 Task: Access digital experience sites.
Action: Mouse moved to (1111, 75)
Screenshot: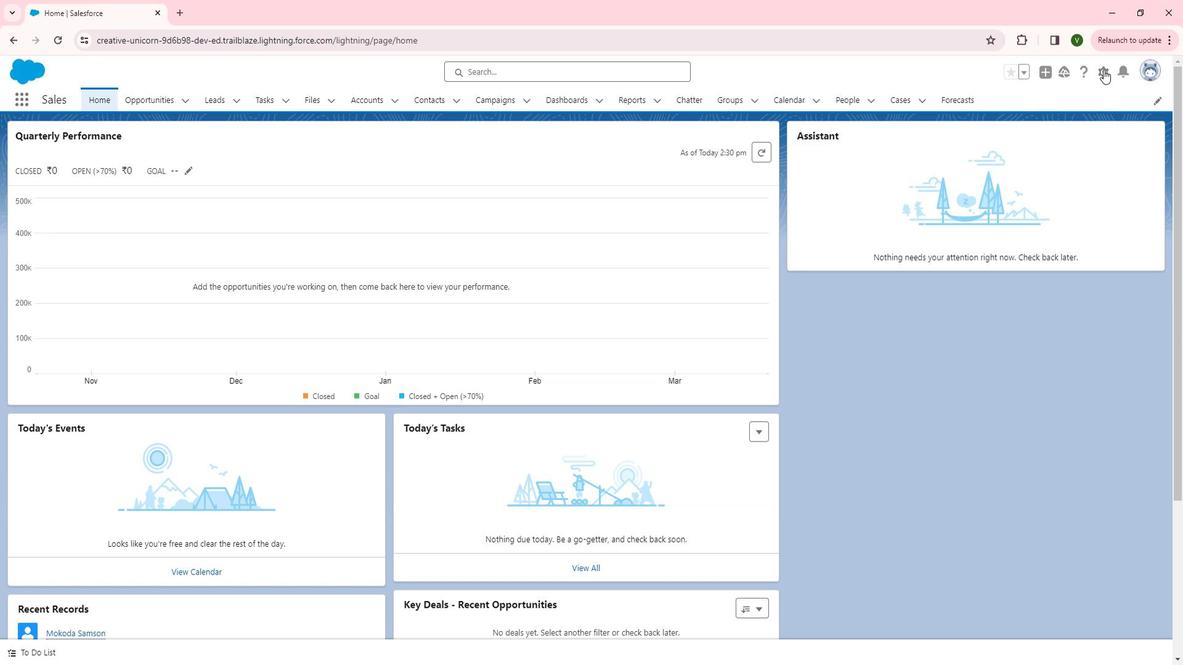 
Action: Mouse pressed left at (1111, 75)
Screenshot: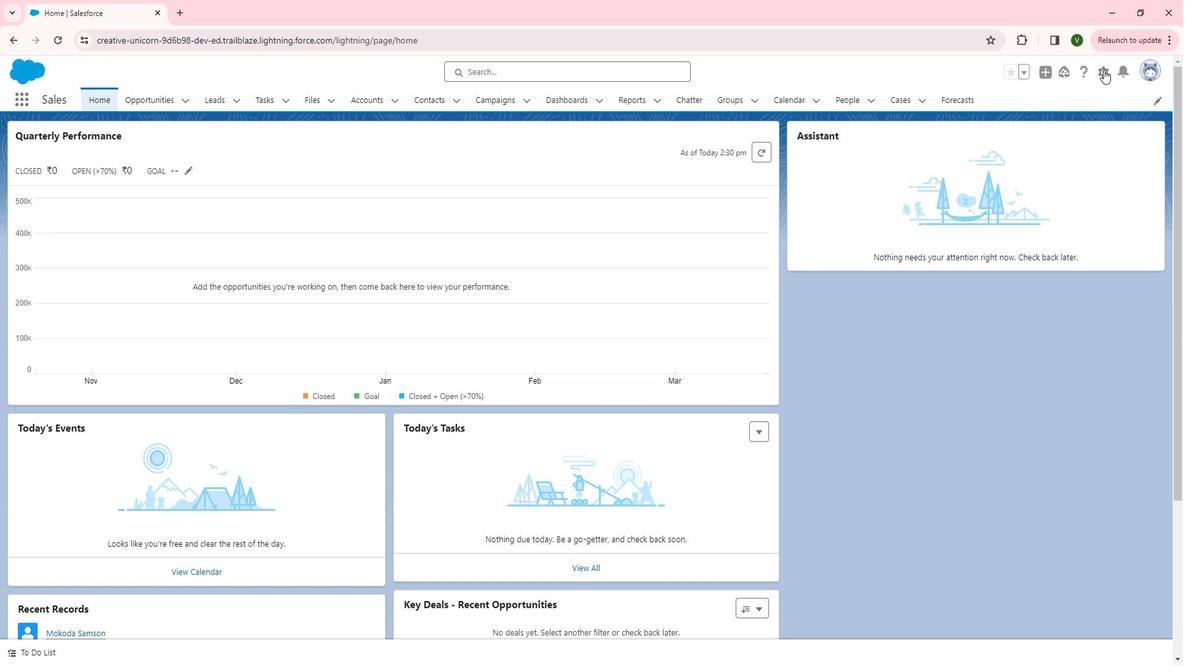 
Action: Mouse moved to (1056, 160)
Screenshot: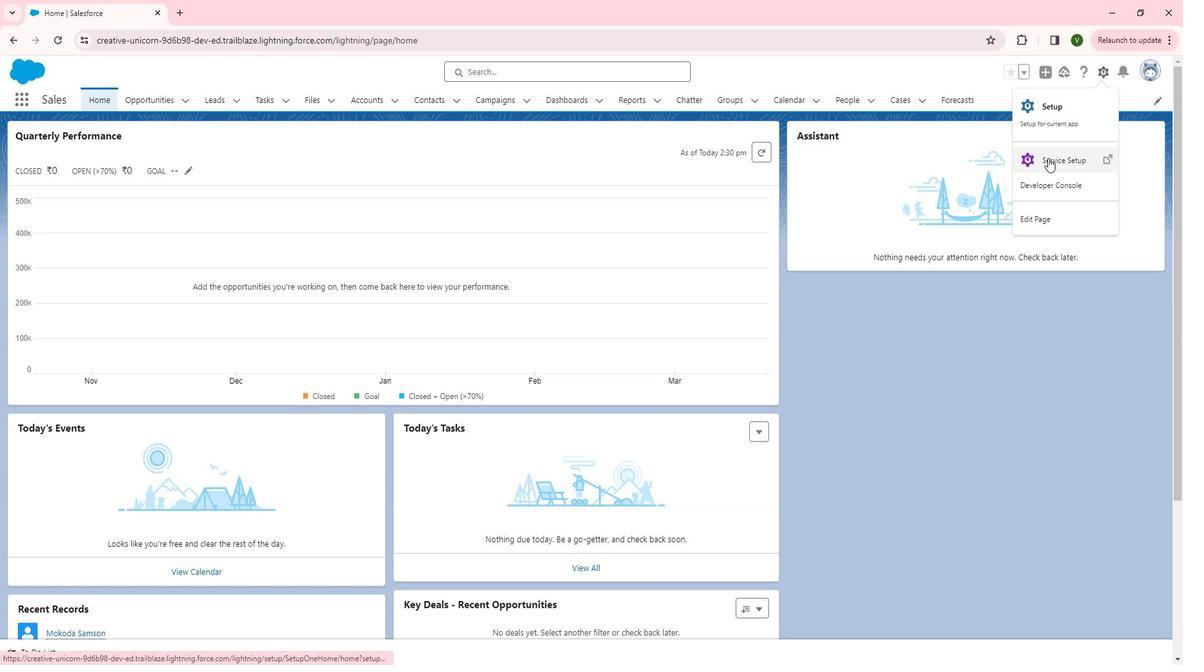 
Action: Mouse pressed left at (1056, 160)
Screenshot: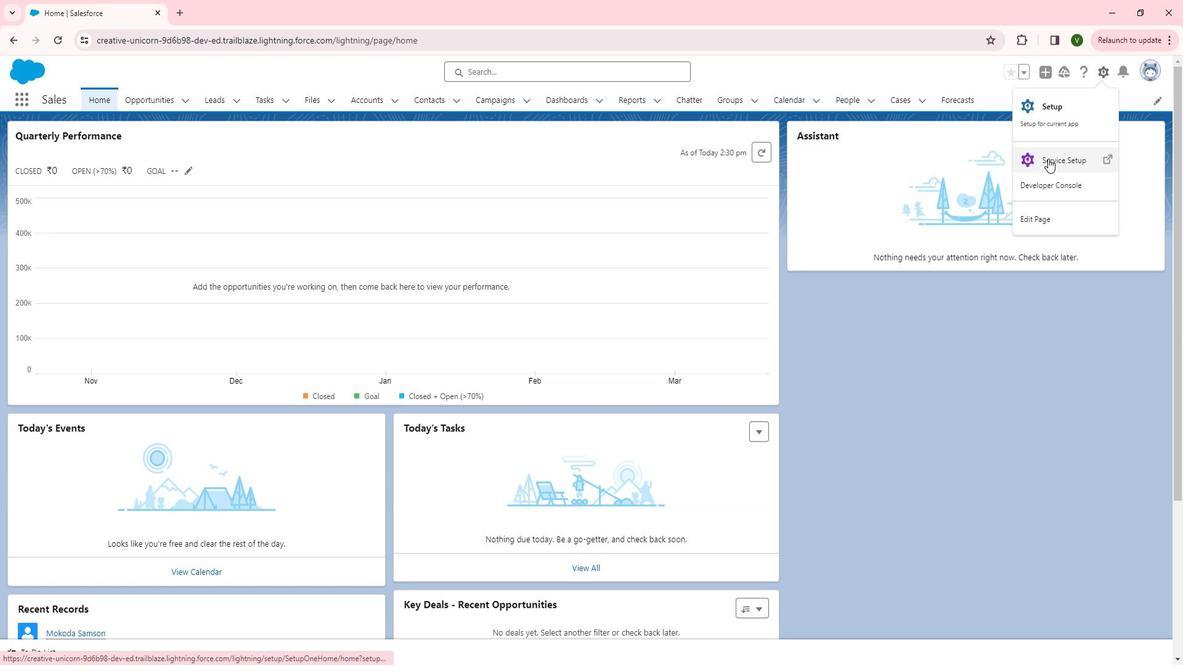 
Action: Mouse moved to (70, 370)
Screenshot: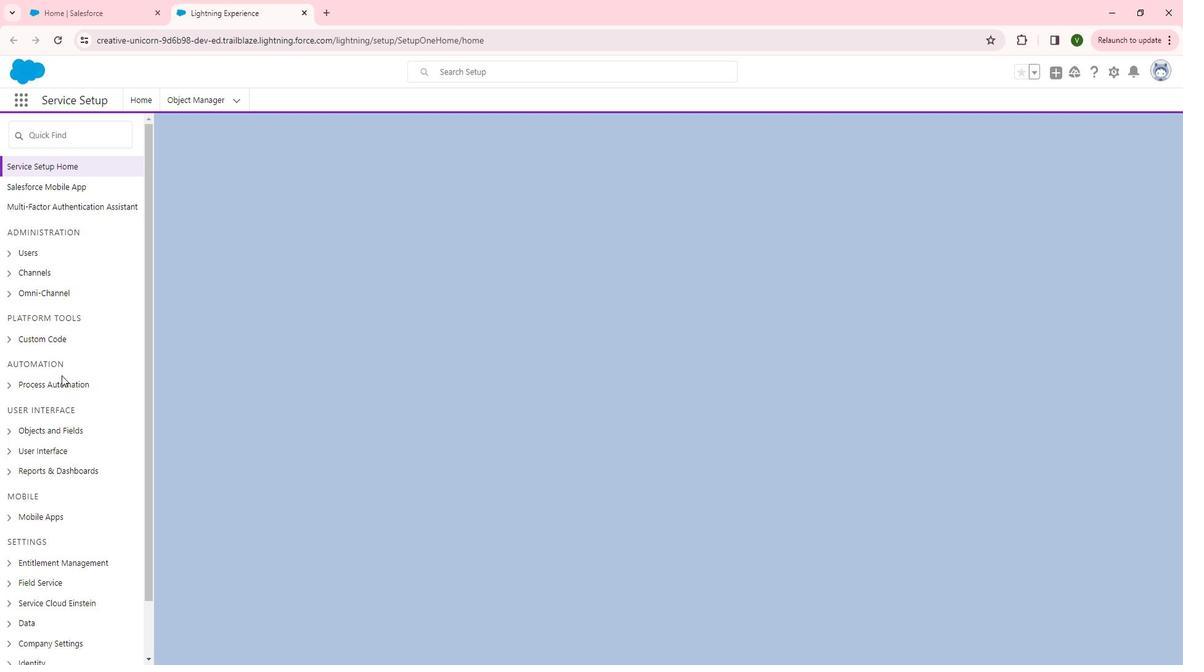 
Action: Mouse scrolled (70, 370) with delta (0, 0)
Screenshot: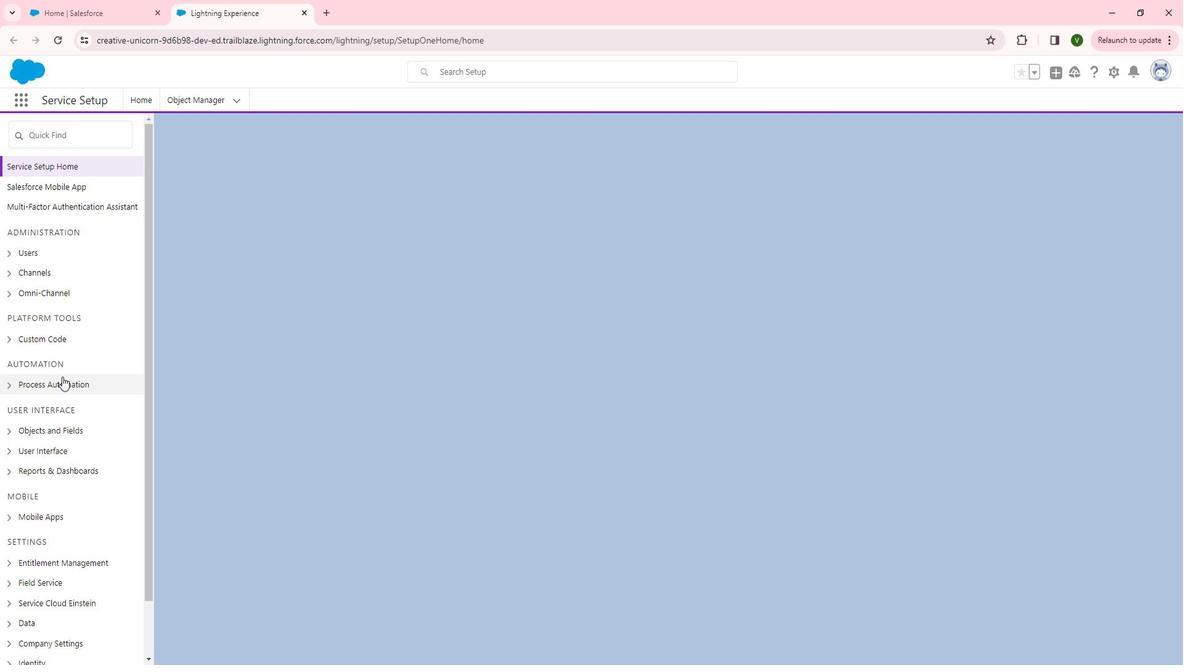 
Action: Mouse moved to (19, 211)
Screenshot: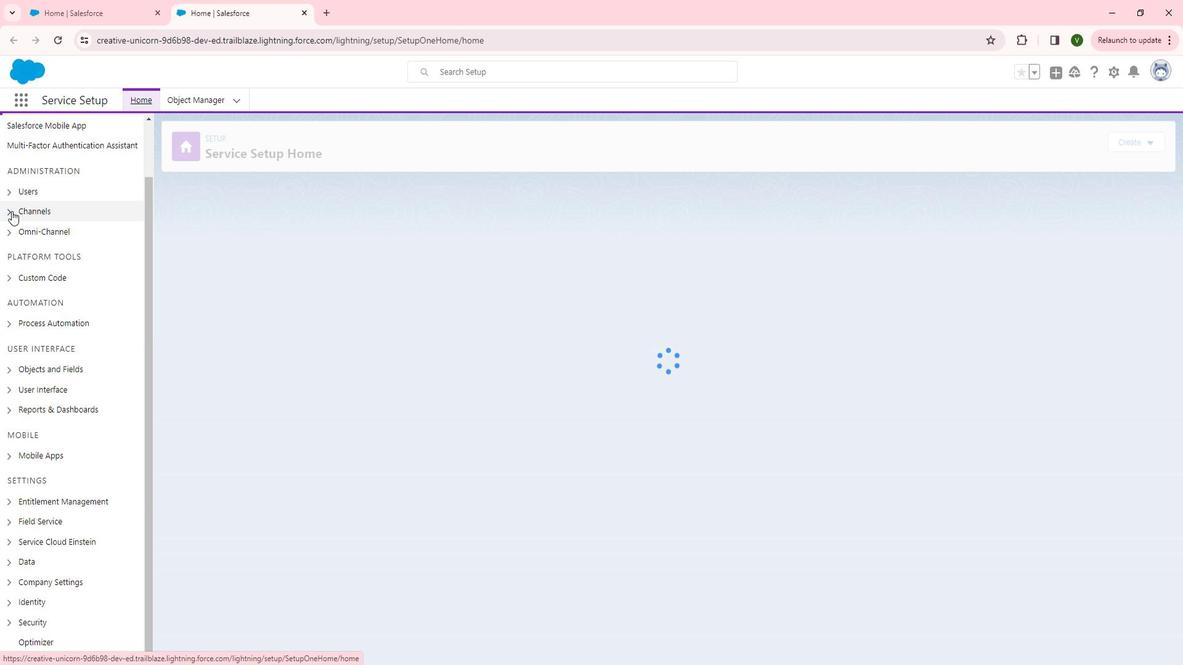 
Action: Mouse pressed left at (19, 211)
Screenshot: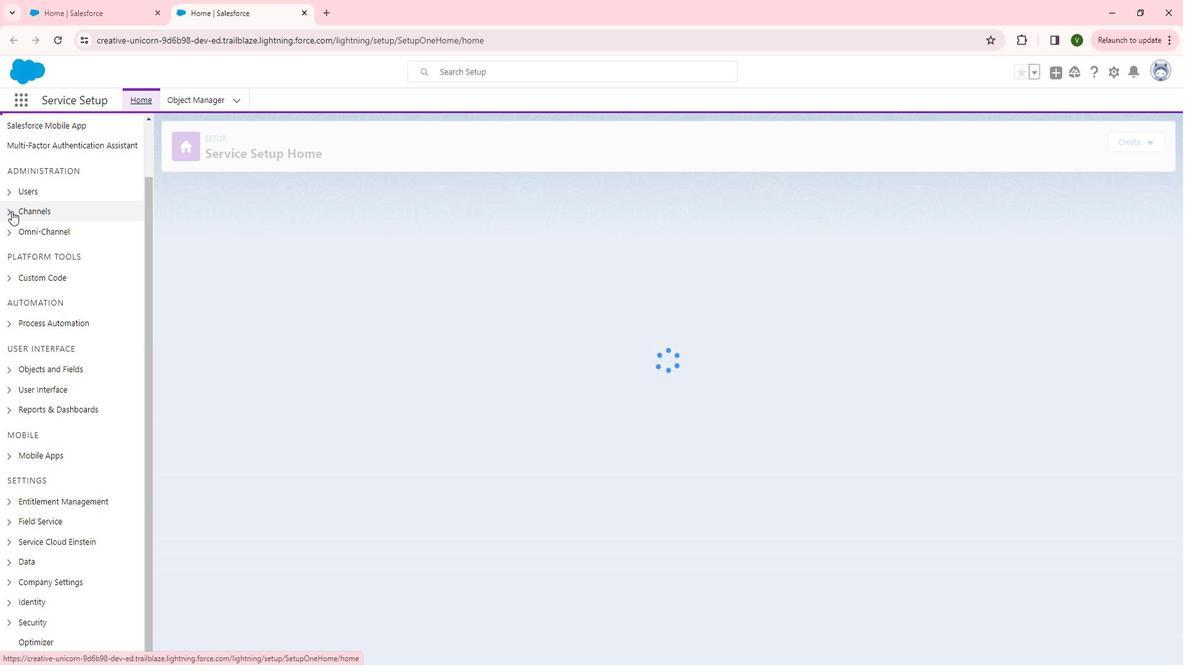 
Action: Mouse moved to (33, 252)
Screenshot: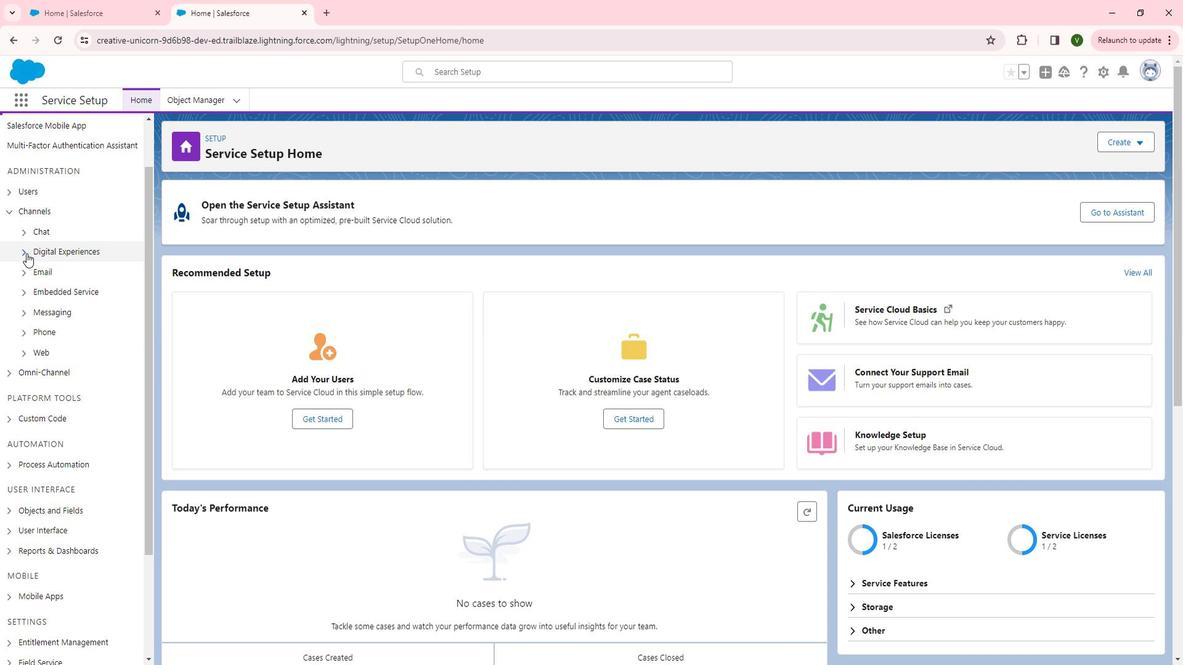
Action: Mouse pressed left at (33, 252)
Screenshot: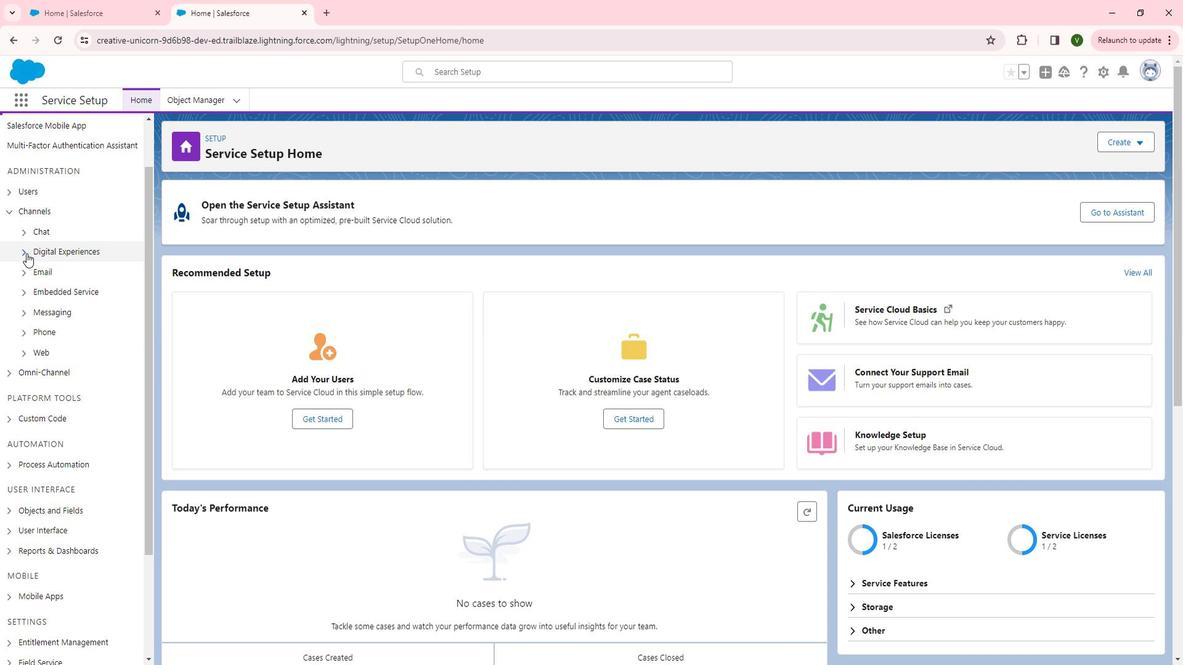 
Action: Mouse moved to (64, 269)
Screenshot: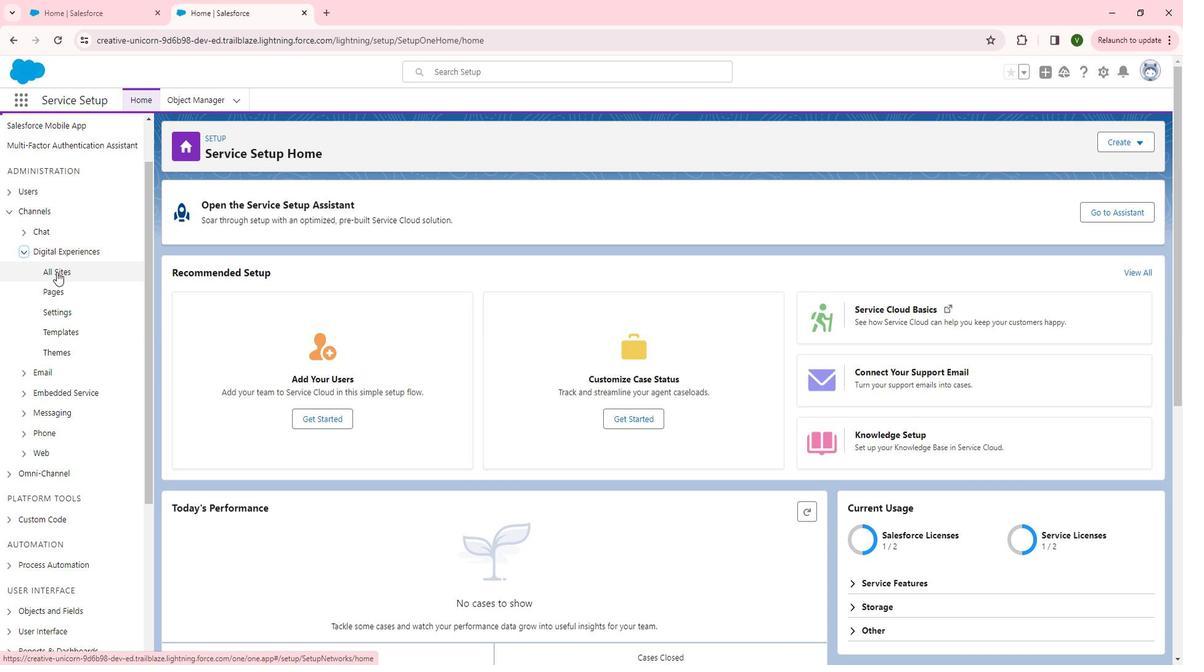
Action: Mouse pressed left at (64, 269)
Screenshot: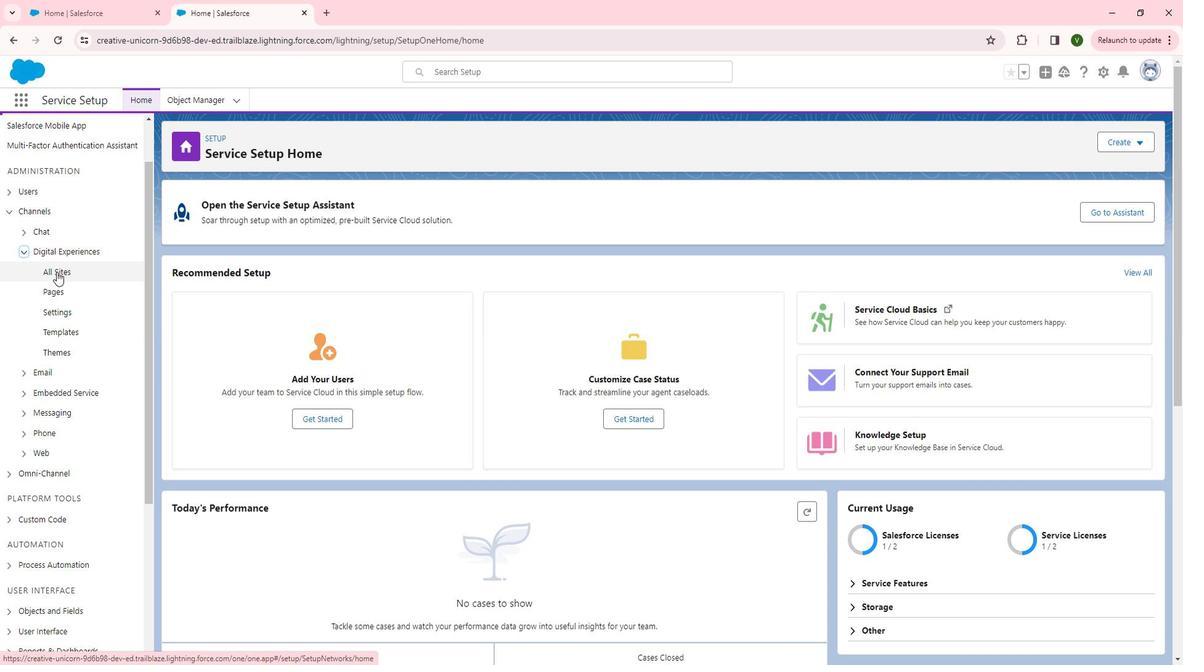 
Action: Mouse moved to (467, 460)
Screenshot: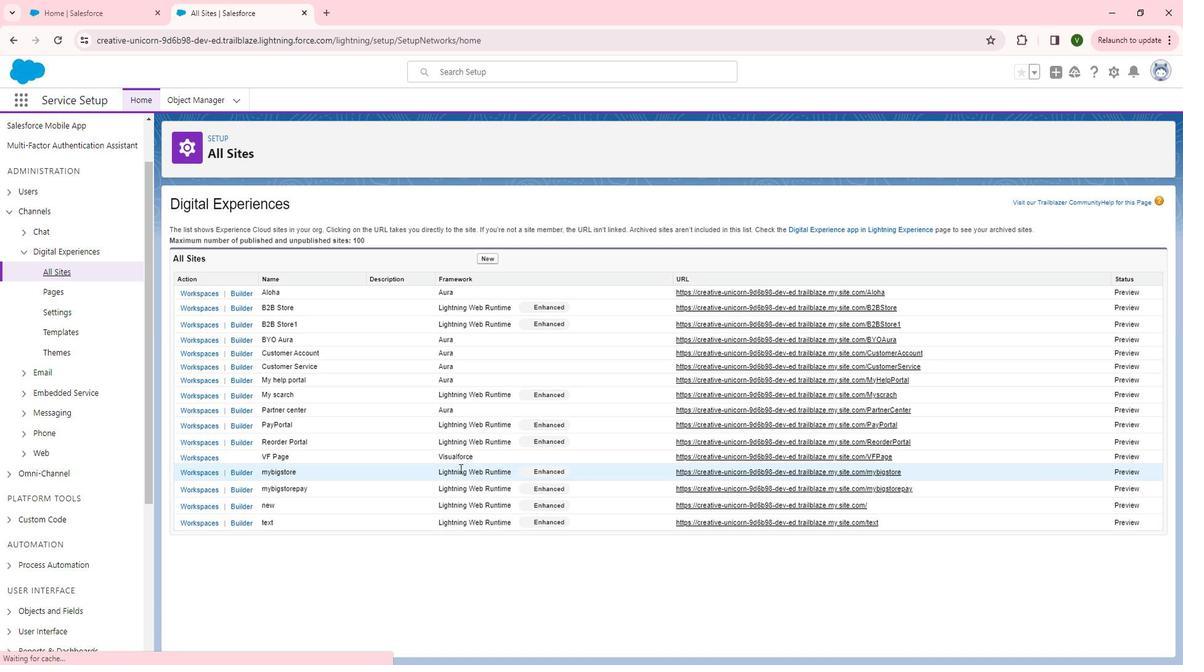 
